 Task: Select Convenience. Add to cart, from CVS for 4749 Dog Hill Lane, Kensington, Kansas 66951, Cell Number 785-697-6934, following items : Total Home 16 oz Multi-Purpose Spray Bottle - 3, Helping Hand Force Cup Toilet Plunger - 1, Total Home Ultra Strong Toilet Tissue Mega Sized Rolls Pack - 2, Duracell Lithium Battery 123 3 Volts - 1, Persil ProClean Liquid Laundry Detergent Original - 1
Action: Mouse moved to (264, 104)
Screenshot: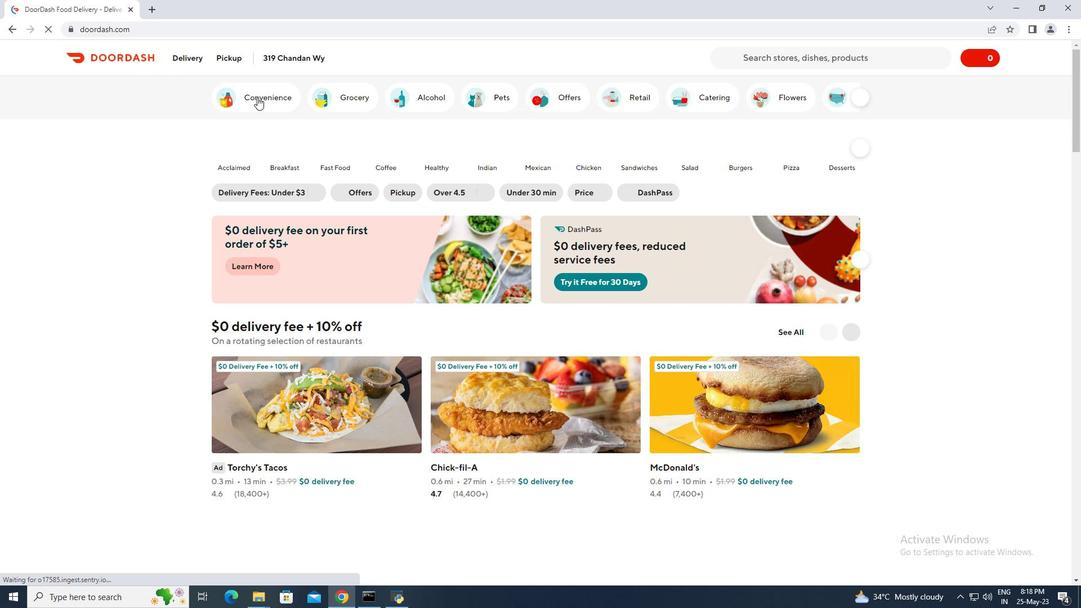 
Action: Mouse pressed left at (264, 104)
Screenshot: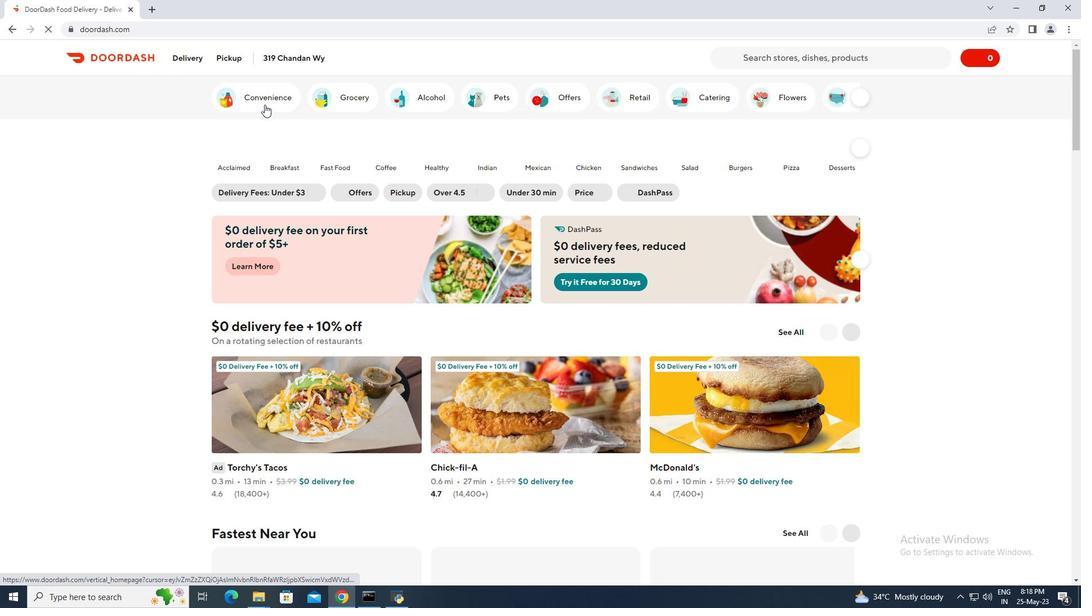 
Action: Mouse moved to (295, 56)
Screenshot: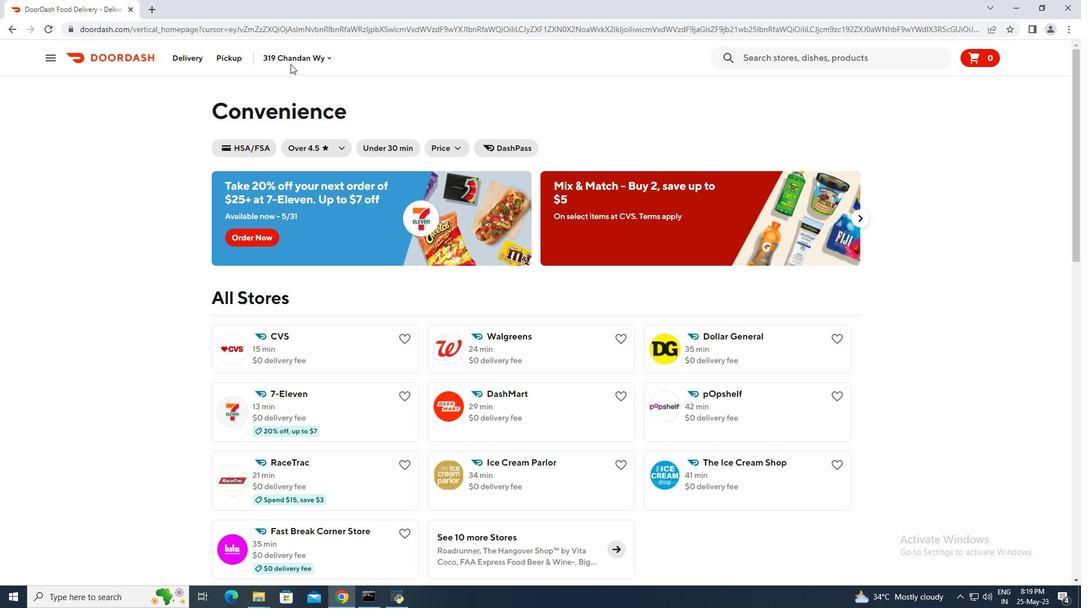 
Action: Mouse pressed left at (295, 56)
Screenshot: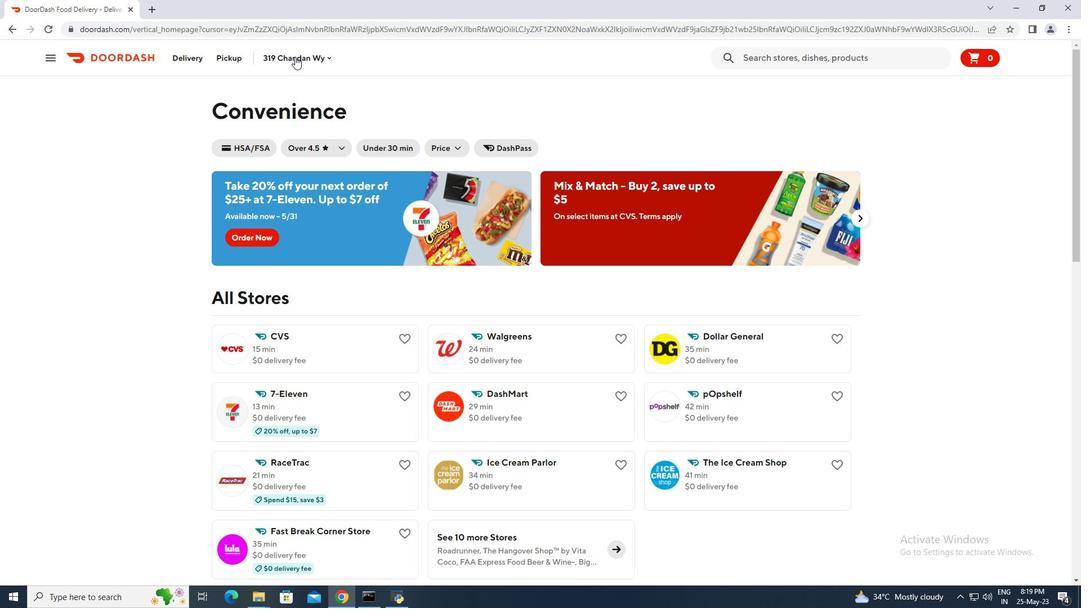 
Action: Mouse moved to (262, 366)
Screenshot: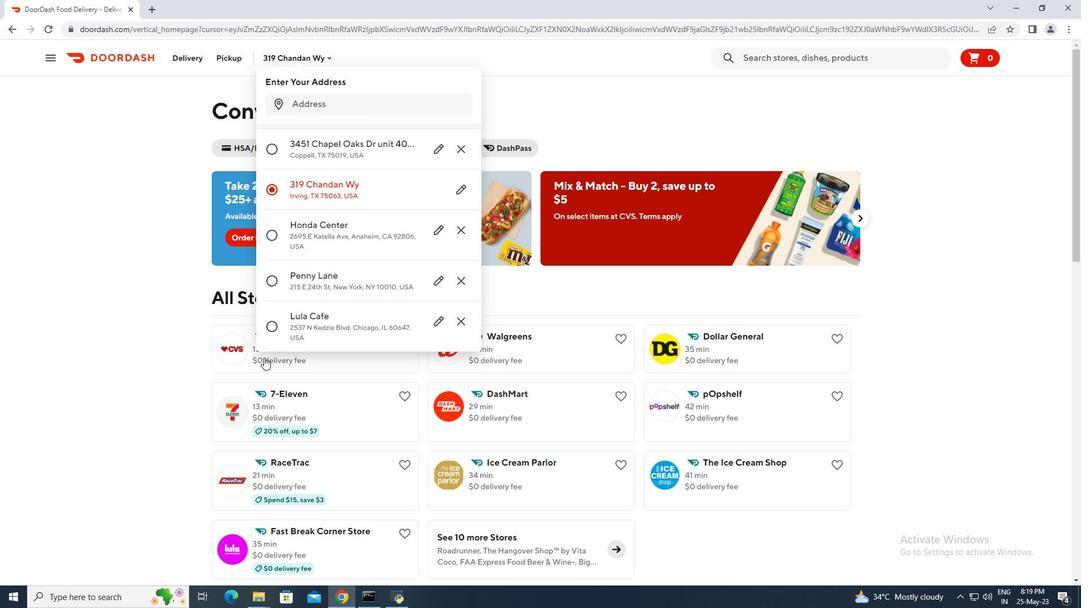
Action: Mouse pressed left at (262, 366)
Screenshot: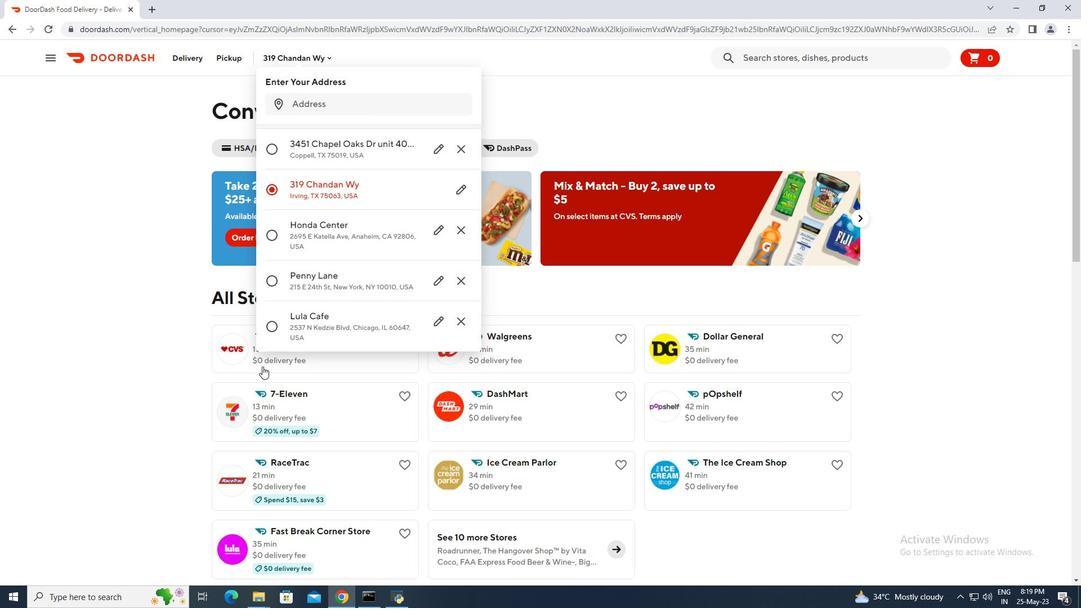 
Action: Mouse moved to (231, 56)
Screenshot: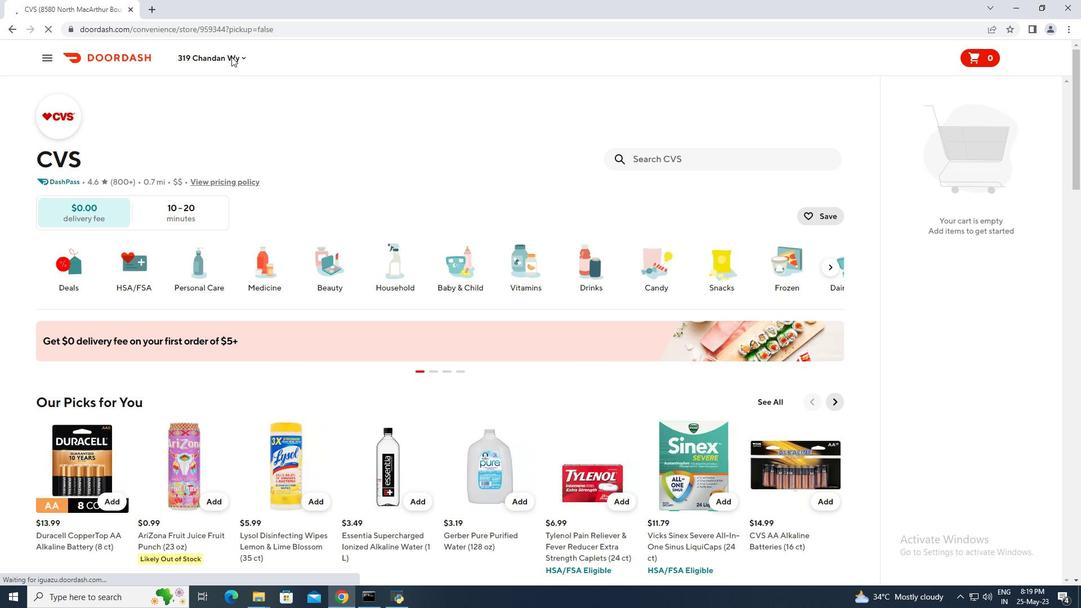 
Action: Mouse pressed left at (231, 56)
Screenshot: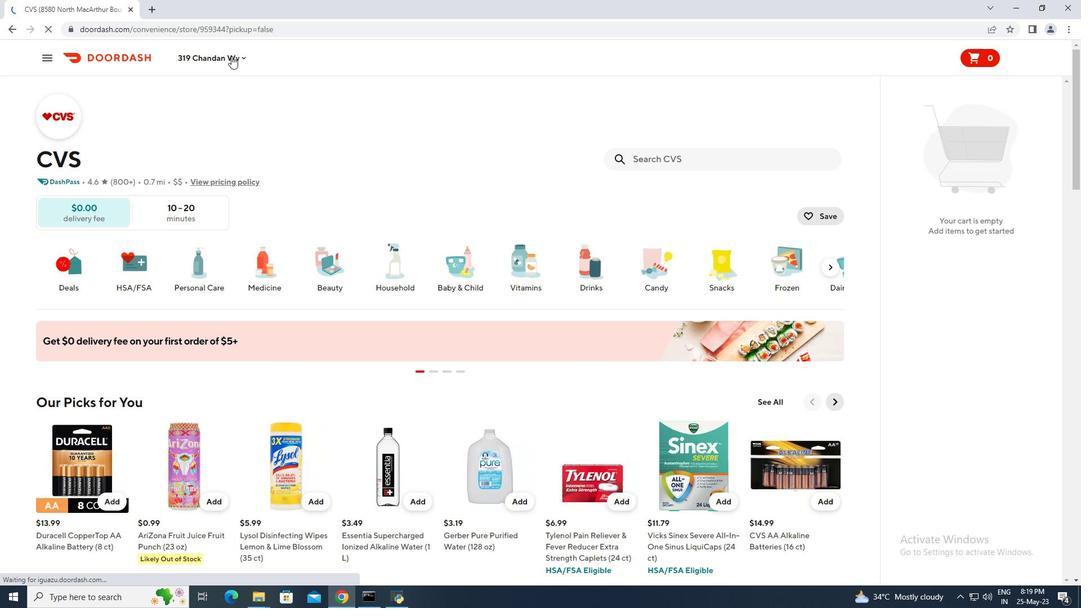 
Action: Mouse moved to (222, 97)
Screenshot: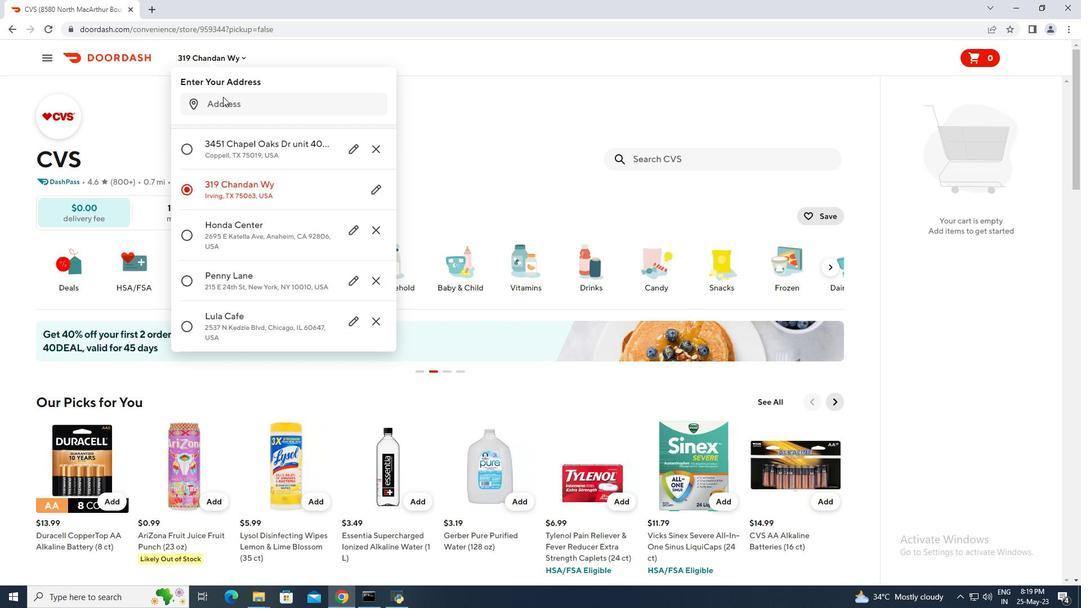 
Action: Mouse pressed left at (222, 97)
Screenshot: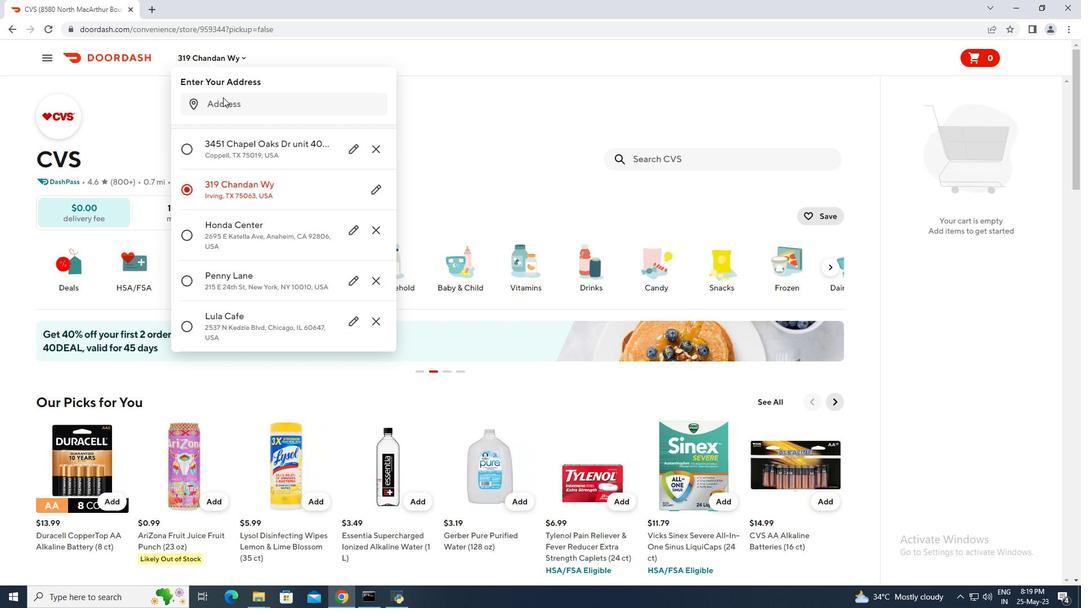 
Action: Key pressed 4749<Key.space>dog<Key.space>hill<Key.space>lane,<Key.space>kensington,<Key.space>kansas<Key.space>66951<Key.enter>
Screenshot: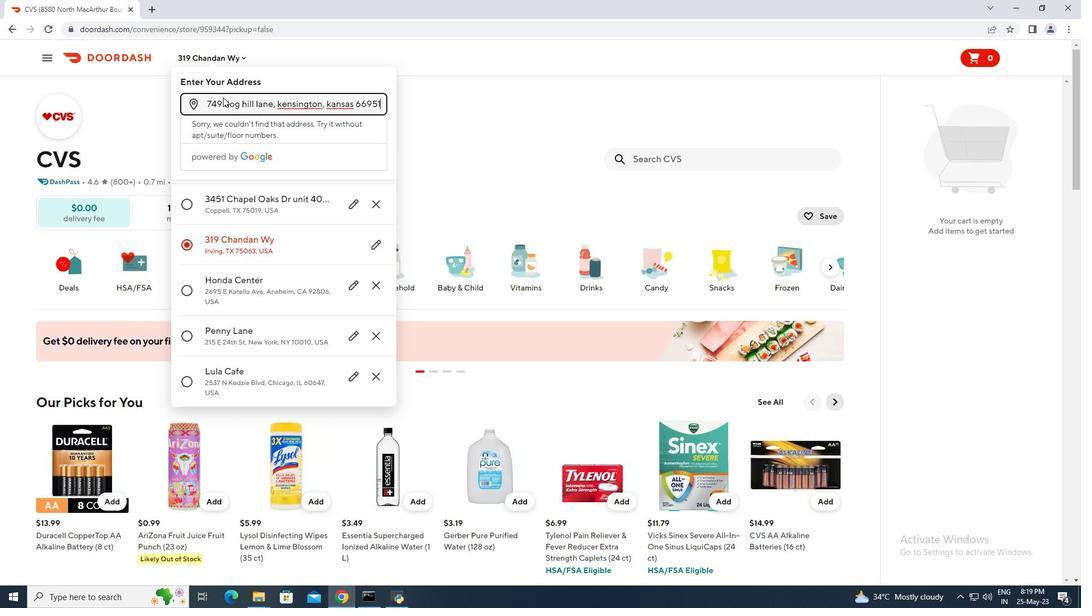 
Action: Mouse moved to (348, 463)
Screenshot: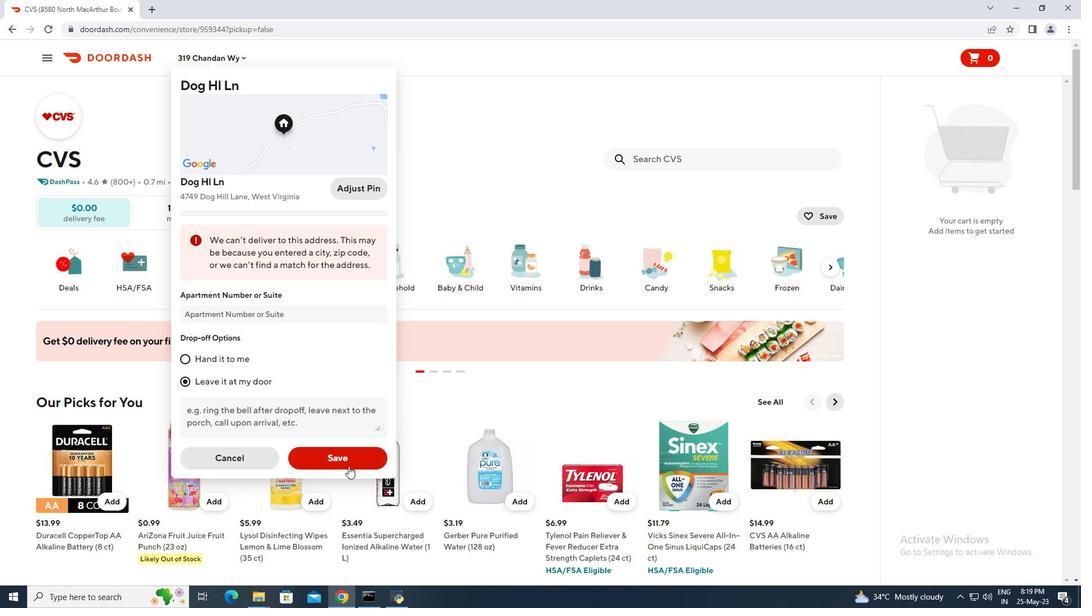 
Action: Mouse pressed left at (348, 463)
Screenshot: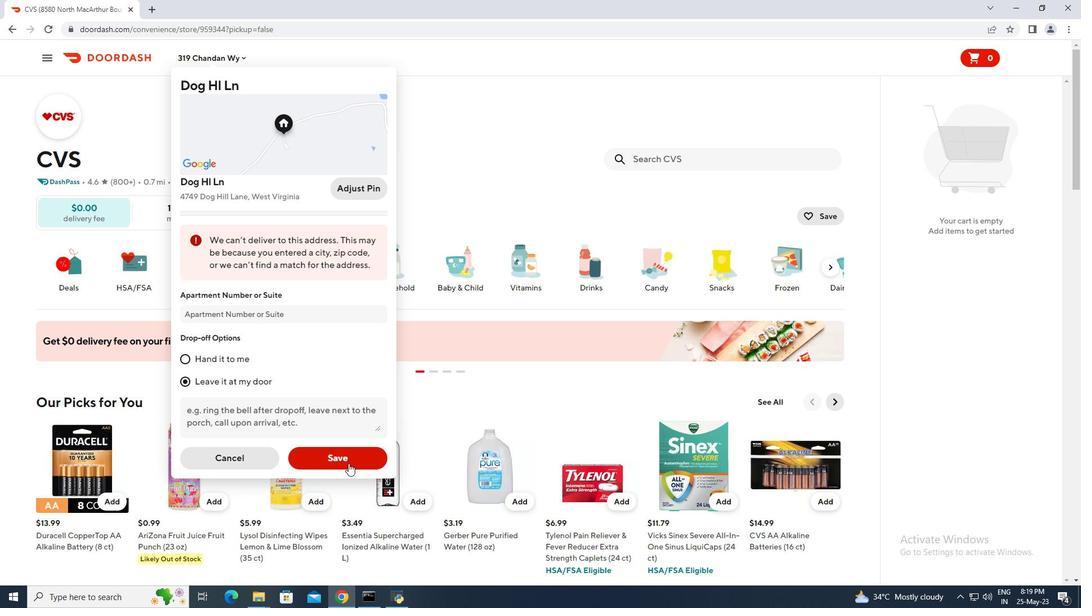 
Action: Mouse moved to (657, 158)
Screenshot: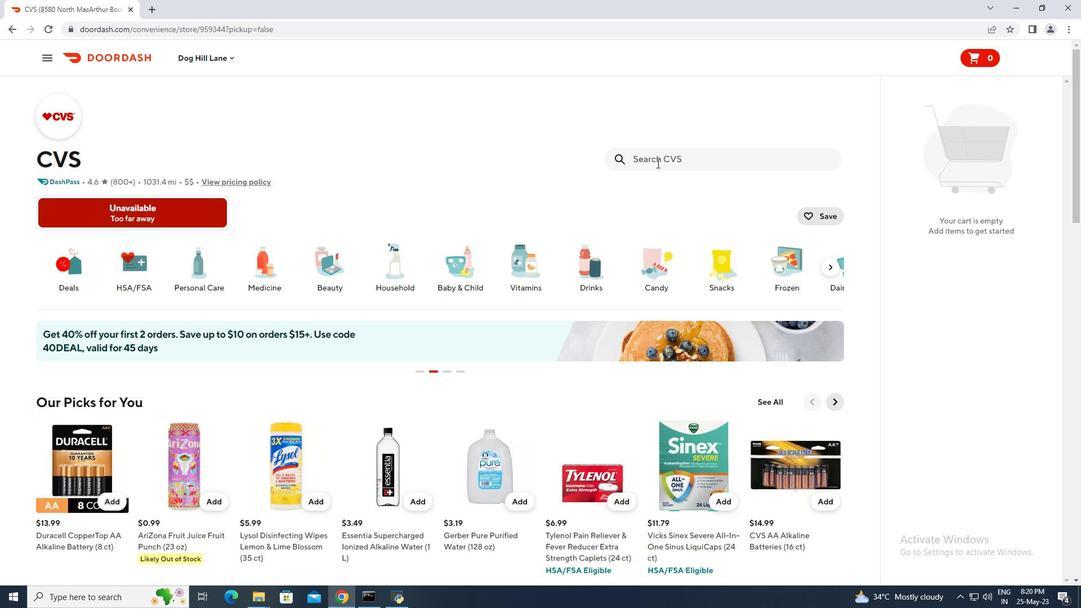 
Action: Mouse pressed left at (657, 158)
Screenshot: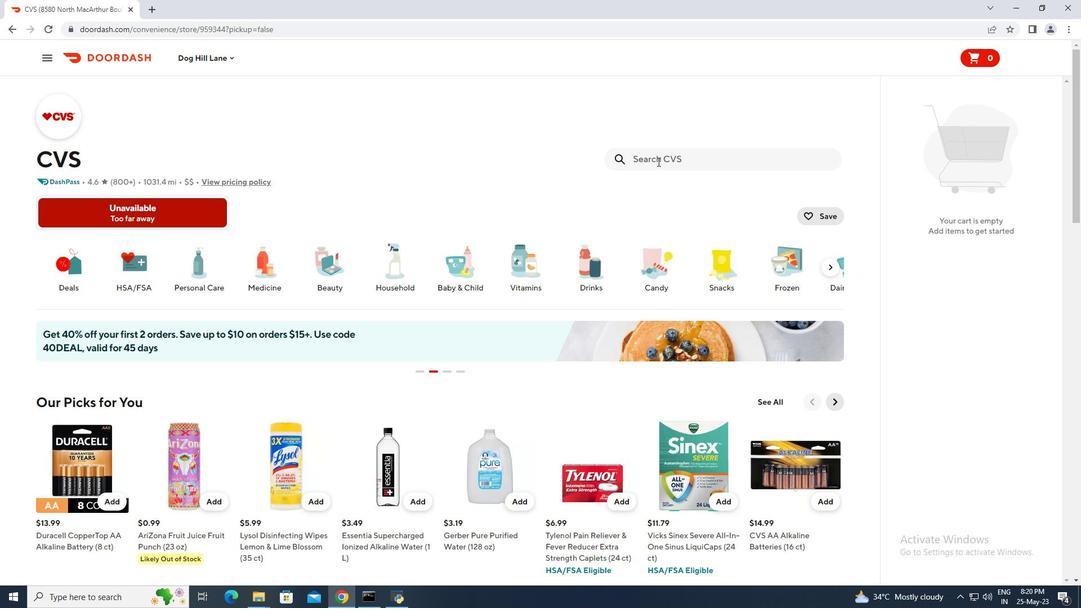 
Action: Mouse moved to (418, 0)
Screenshot: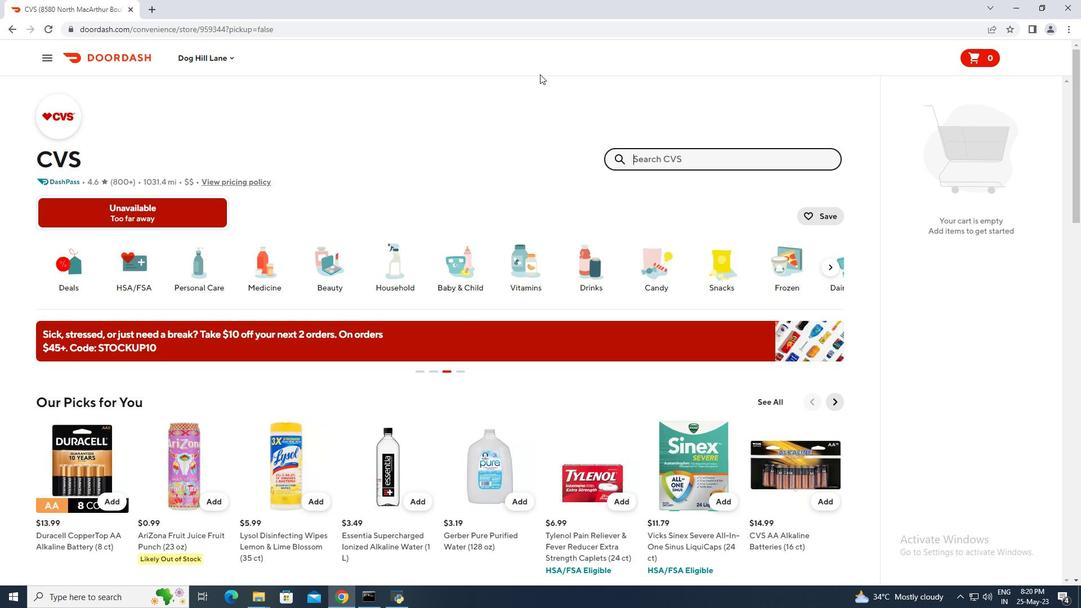 
Action: Key pressed total<Key.space>home<Key.space>16<Key.space>oz<Key.space>multi<Key.space>purpose<Key.space>spray<Key.space>bottle<Key.enter>
Screenshot: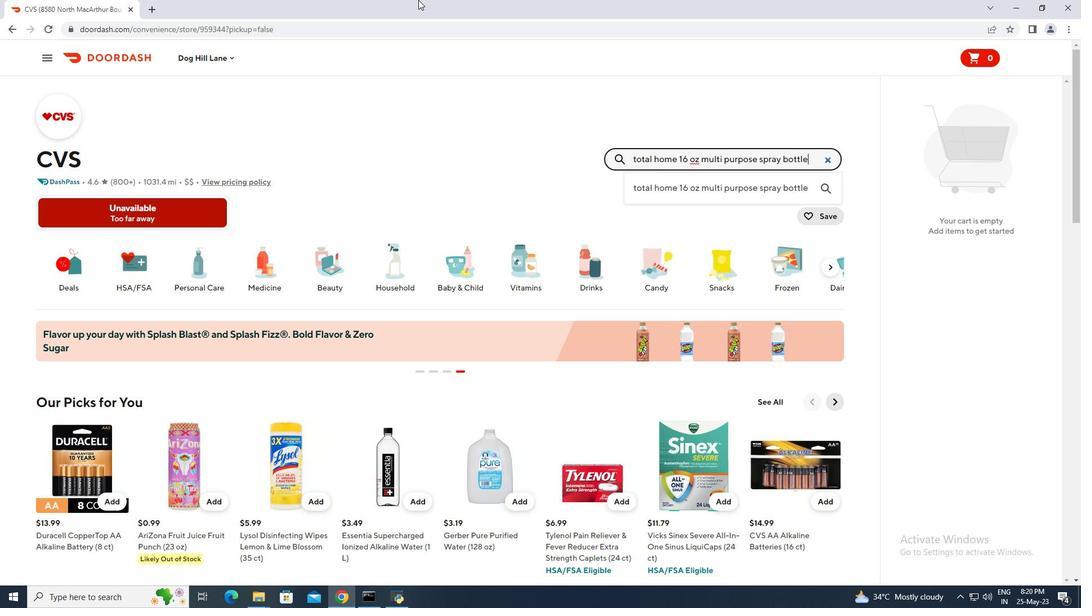 
Action: Mouse moved to (652, 123)
Screenshot: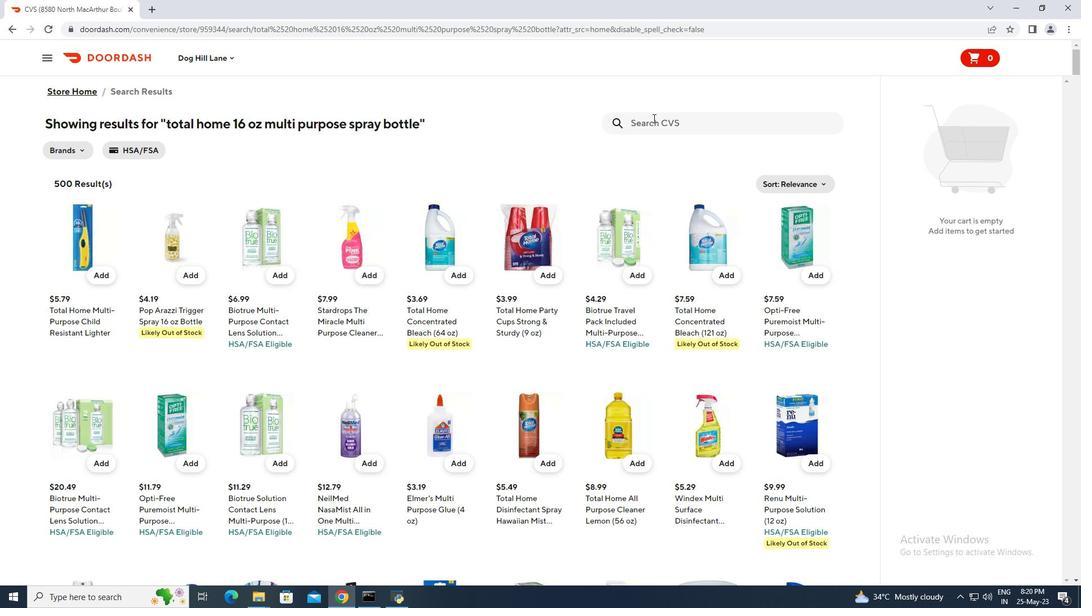 
Action: Mouse pressed left at (652, 123)
Screenshot: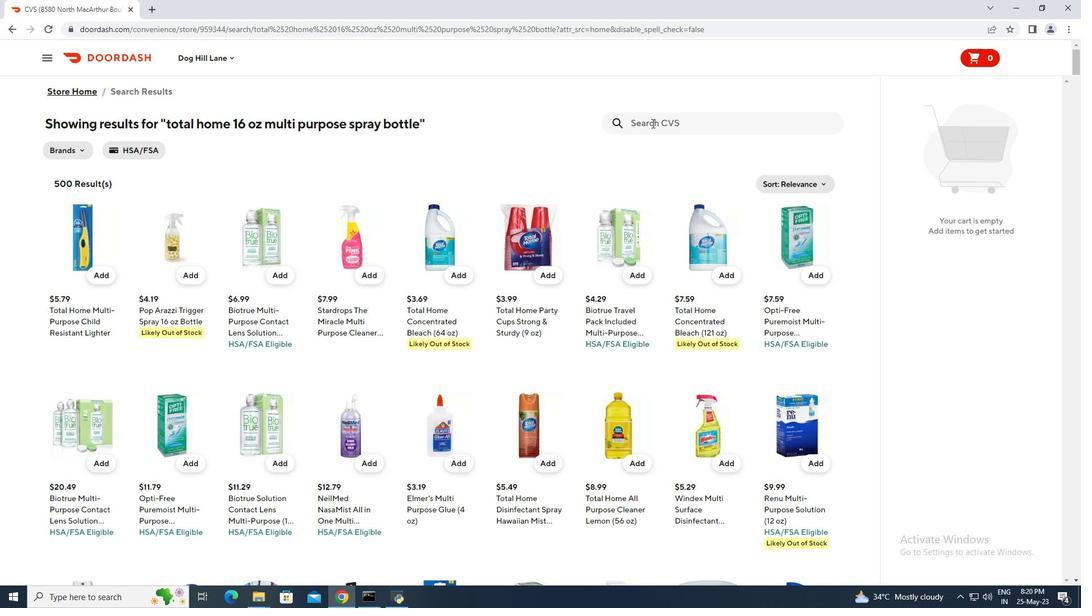 
Action: Key pressed helping<Key.space>hand<Key.space>force<Key.space>cup<Key.space>toilet<Key.space>plunger<Key.enter>
Screenshot: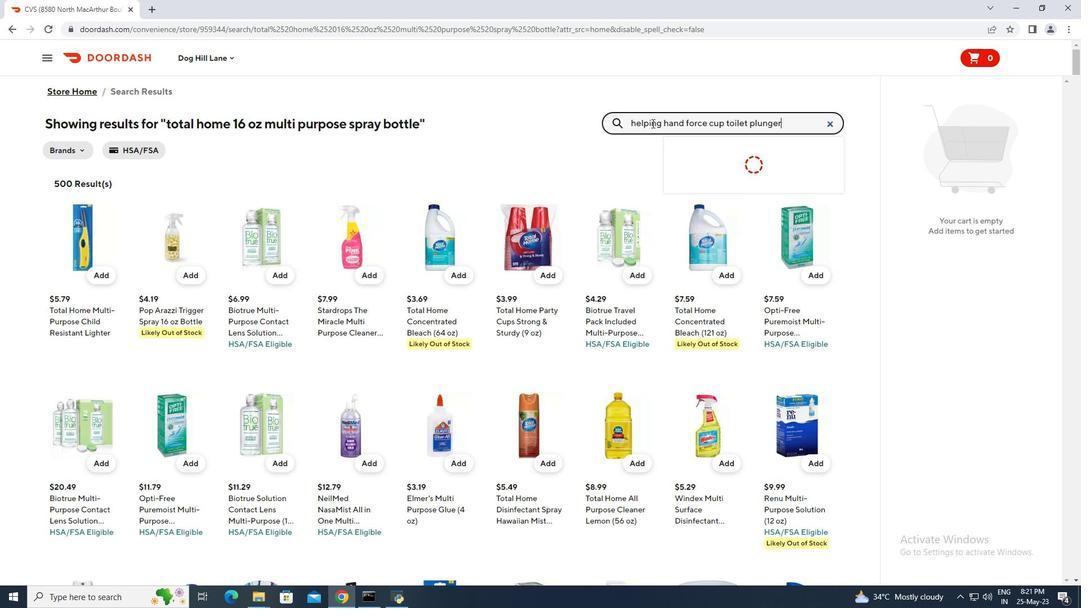 
Action: Mouse moved to (95, 277)
Screenshot: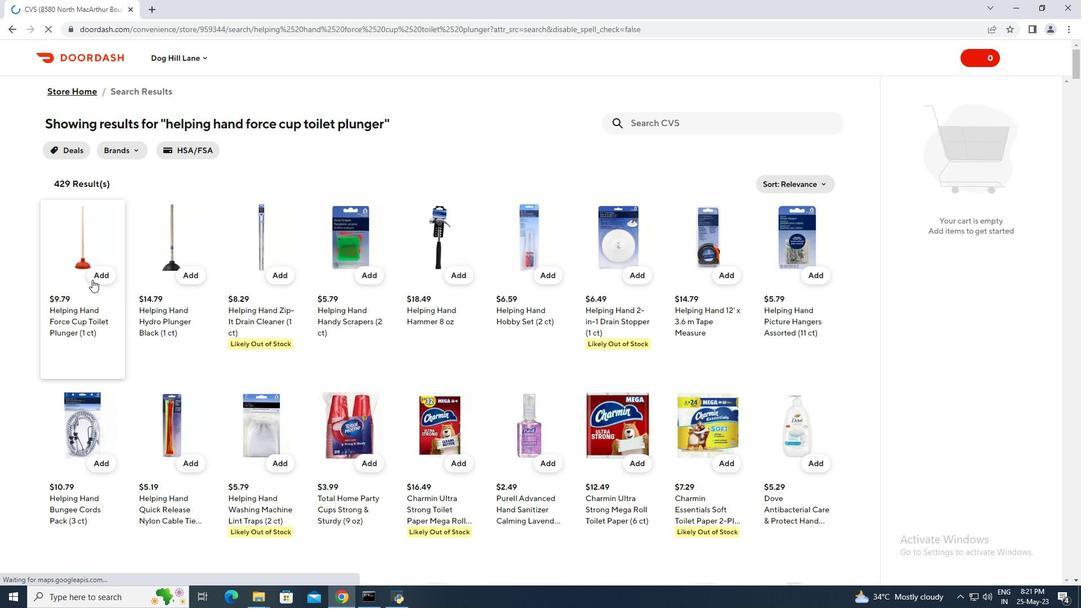 
Action: Mouse pressed left at (95, 277)
Screenshot: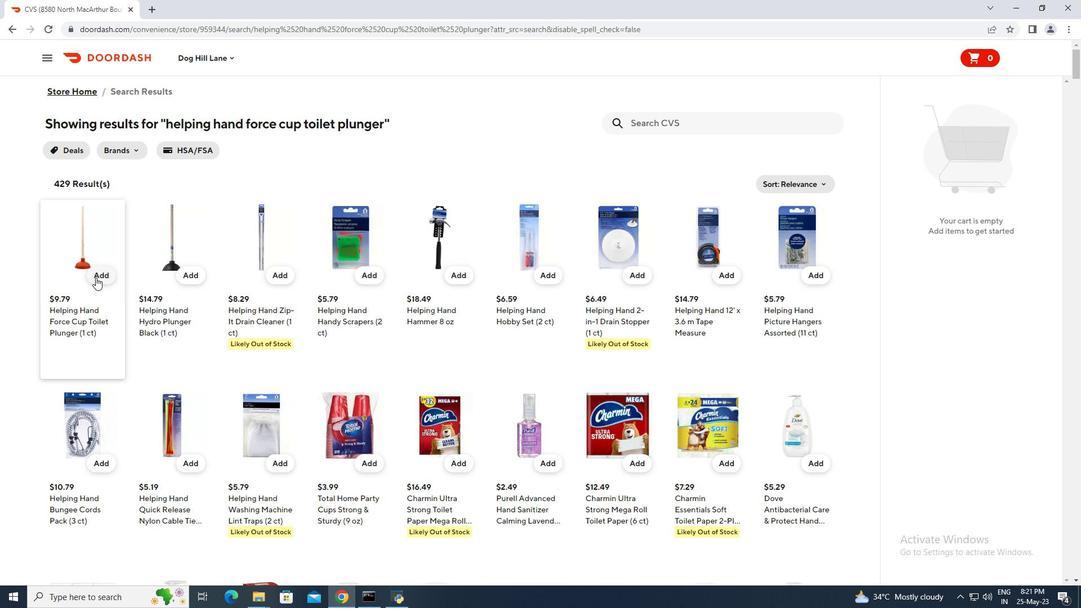 
Action: Mouse moved to (697, 123)
Screenshot: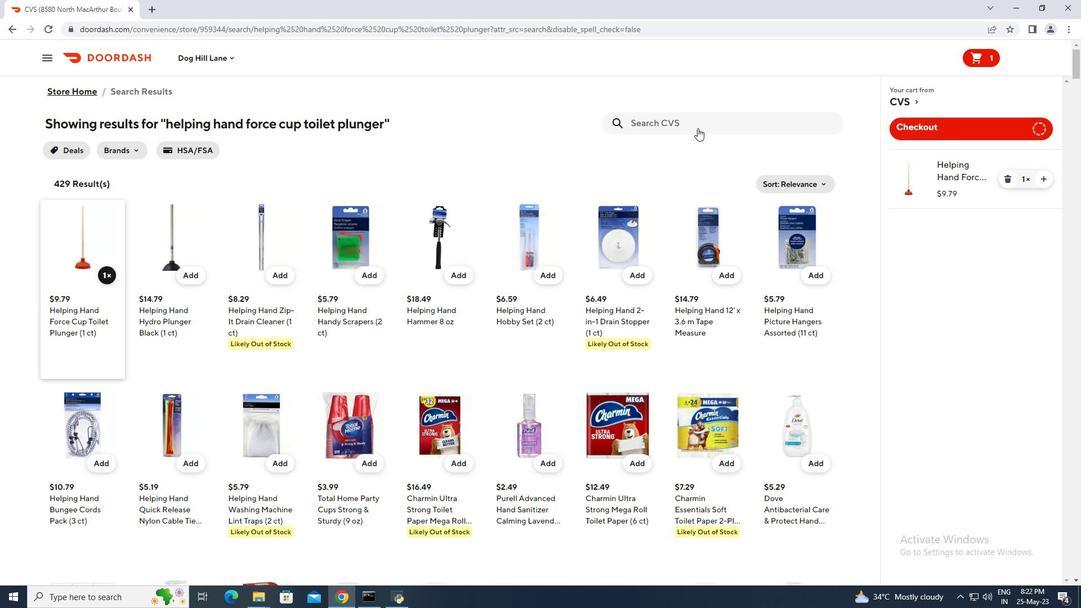 
Action: Mouse pressed left at (697, 123)
Screenshot: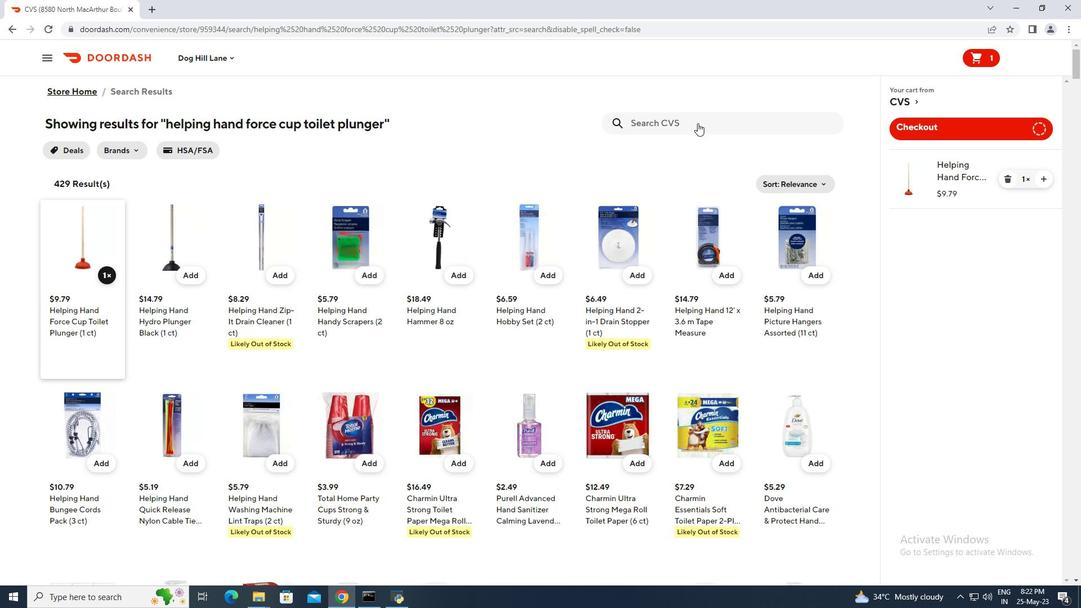 
Action: Mouse moved to (663, 118)
Screenshot: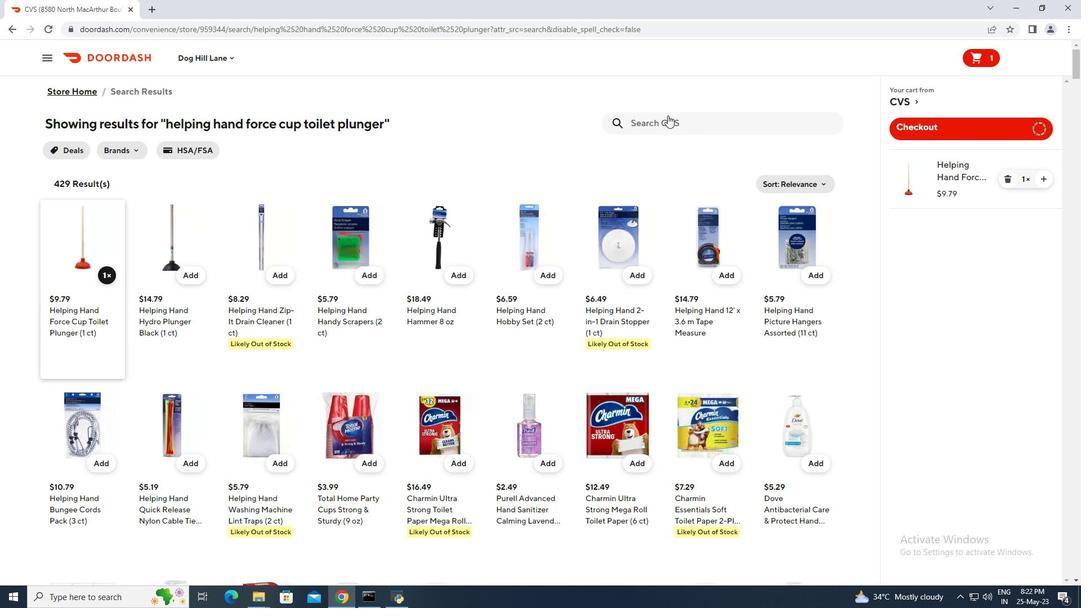 
Action: Key pressed t
Screenshot: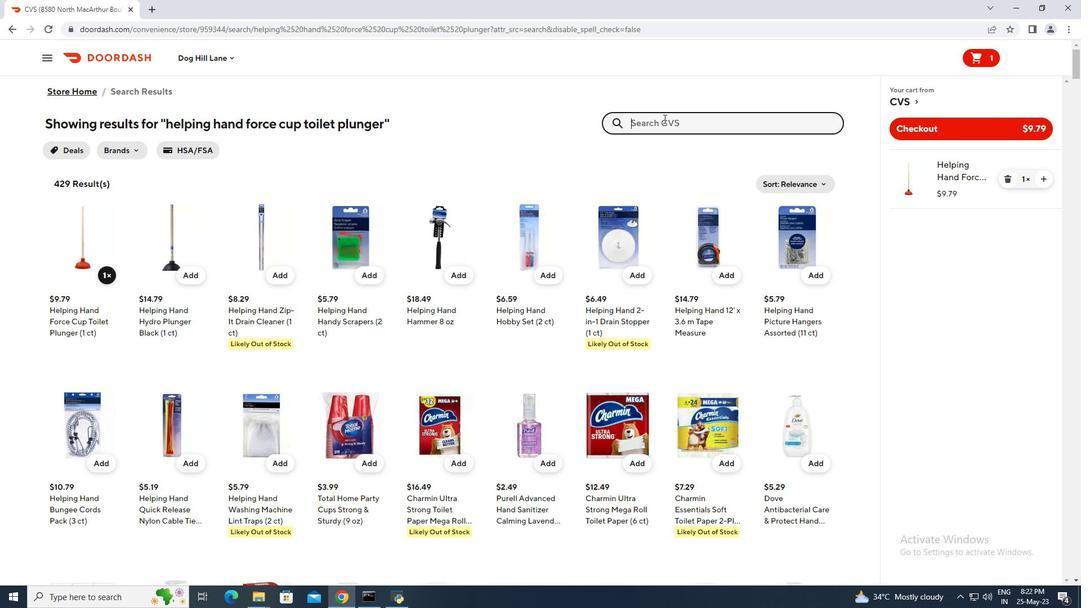
Action: Mouse moved to (585, 67)
Screenshot: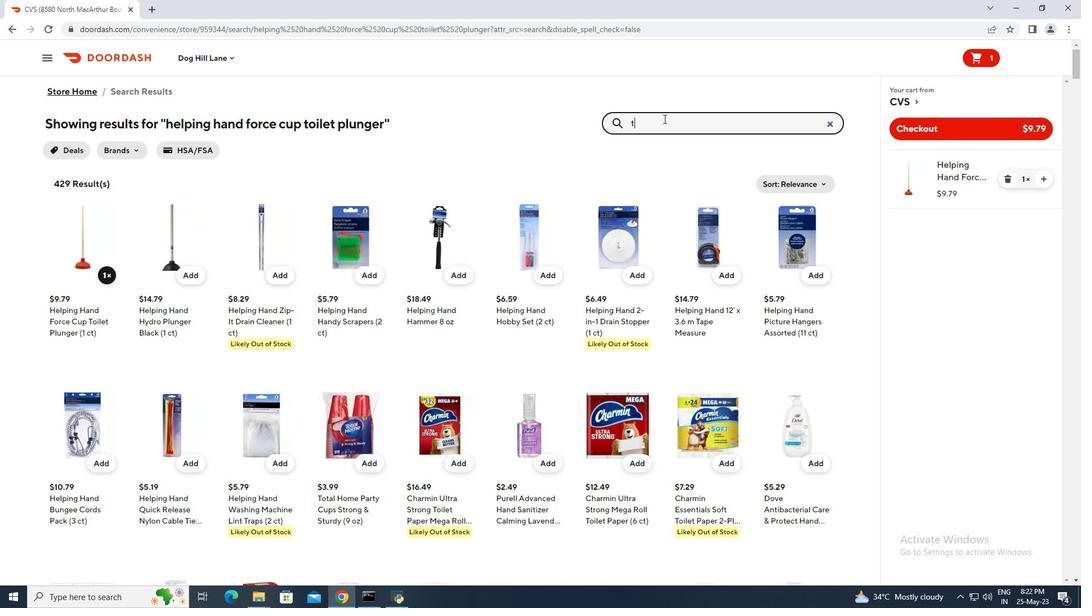 
Action: Key pressed o
Screenshot: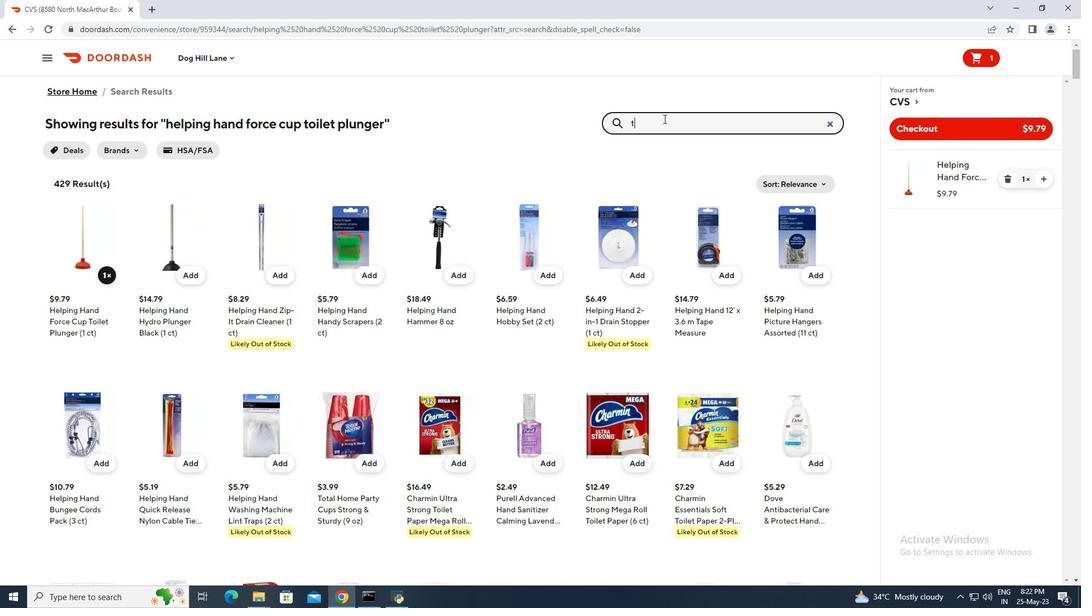 
Action: Mouse moved to (489, 0)
Screenshot: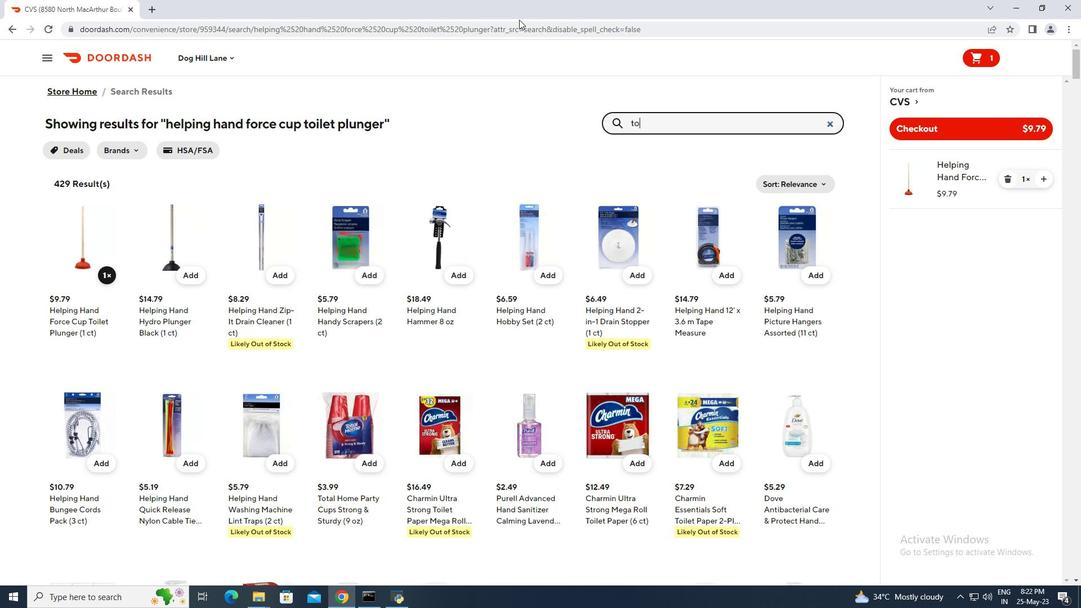 
Action: Key pressed tal<Key.space>home<Key.space>ultra<Key.space>strong<Key.space>toilet<Key.space>tissue<Key.space>mega<Key.space>sized<Key.space>rolls<Key.space>pack<Key.enter>
Screenshot: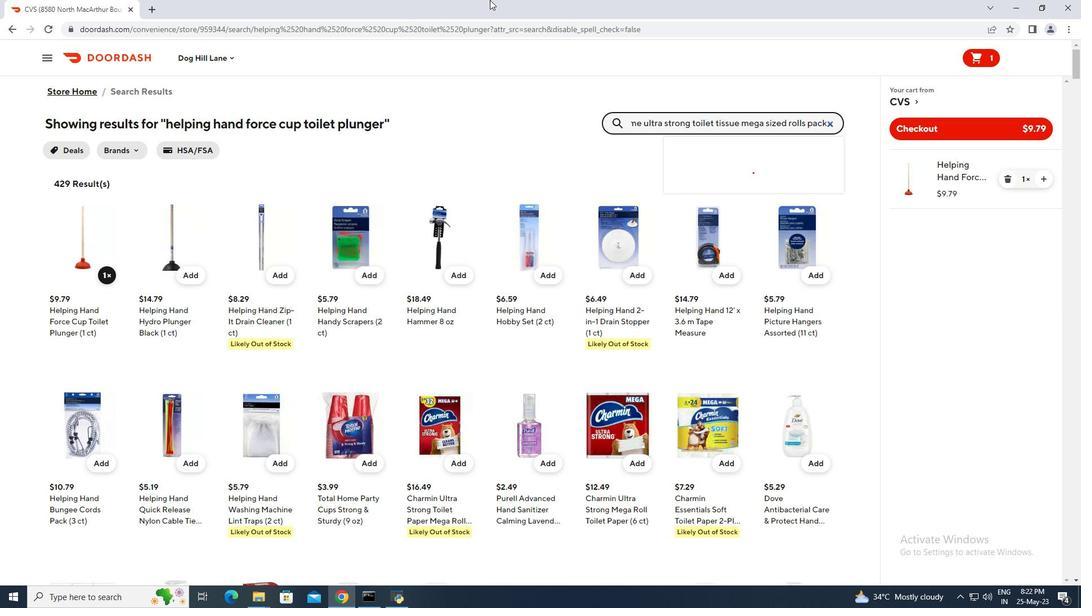 
Action: Mouse scrolled (489, 0) with delta (0, 0)
Screenshot: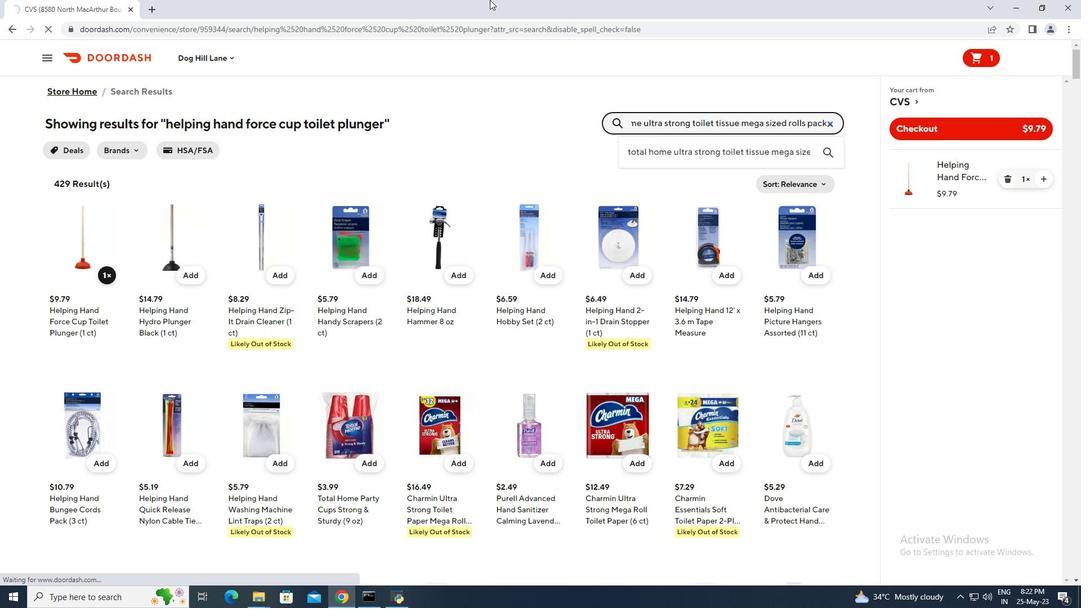 
Action: Mouse moved to (106, 276)
Screenshot: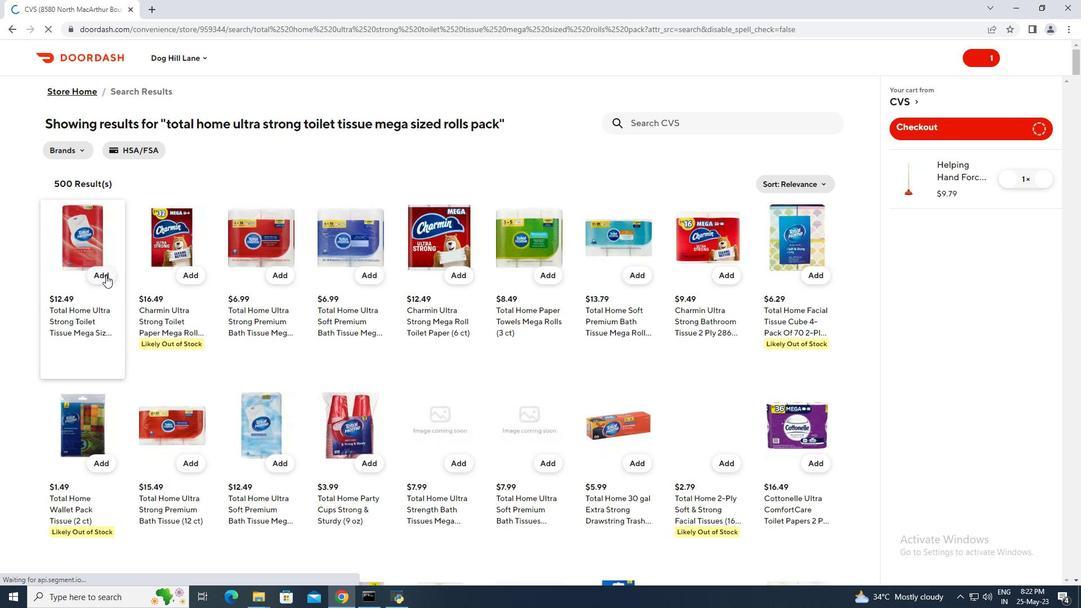 
Action: Mouse pressed left at (106, 276)
Screenshot: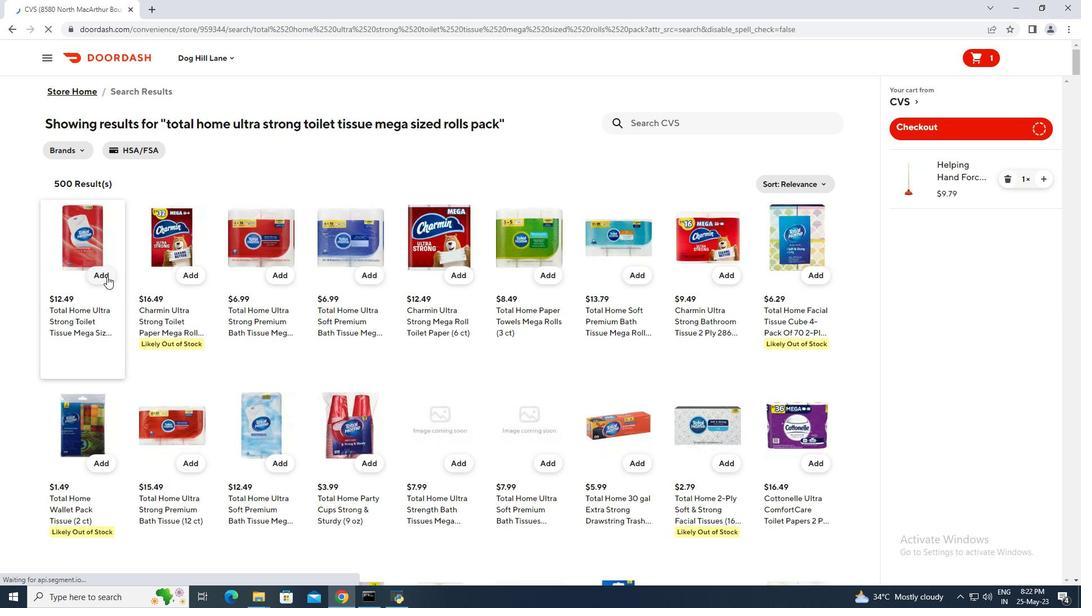 
Action: Mouse moved to (1041, 236)
Screenshot: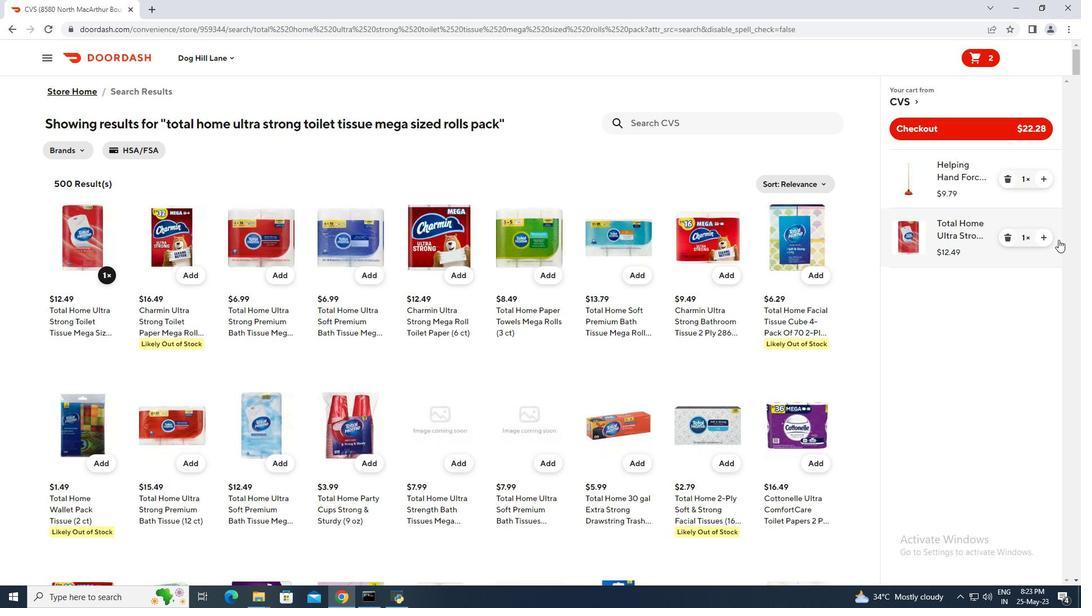 
Action: Mouse pressed left at (1041, 236)
Screenshot: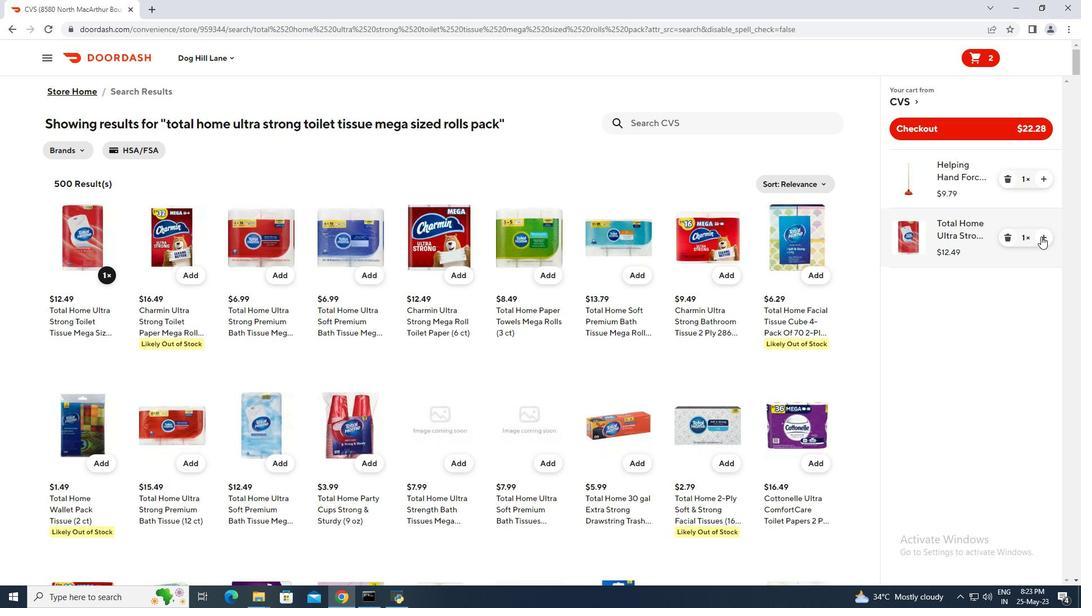
Action: Mouse moved to (695, 120)
Screenshot: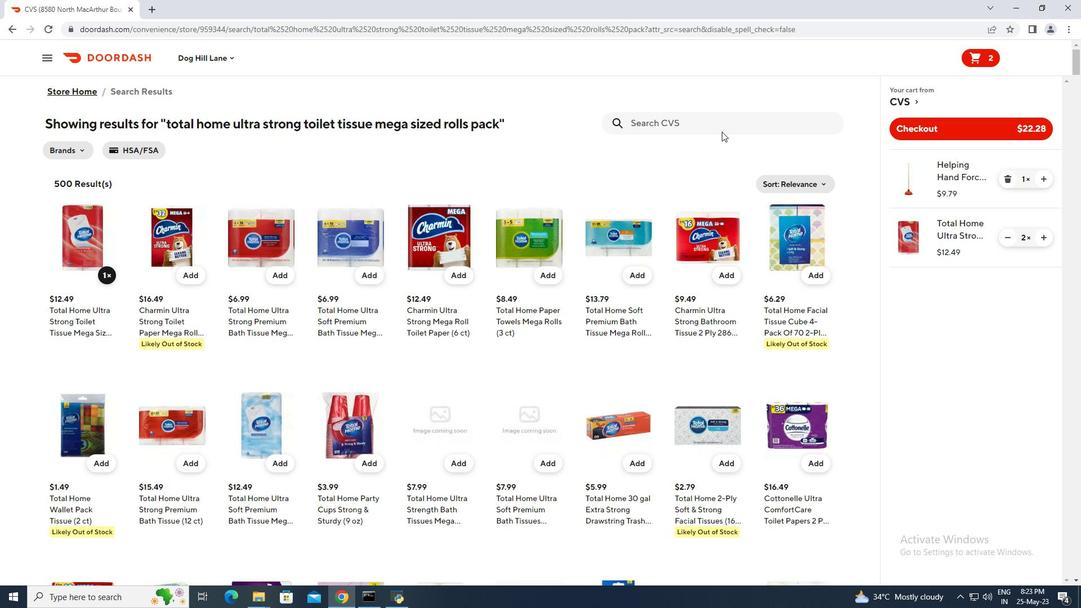 
Action: Mouse pressed left at (695, 120)
Screenshot: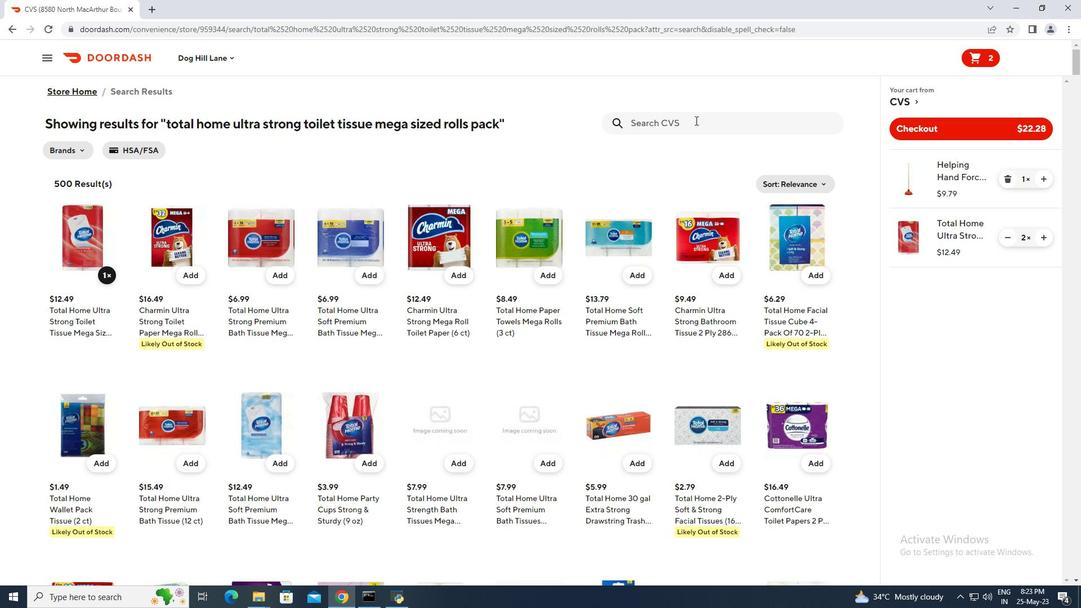 
Action: Key pressed duracell<Key.space>lithium<Key.space>battery<Key.space>123<Key.space>3<Key.space>volts<Key.enter>
Screenshot: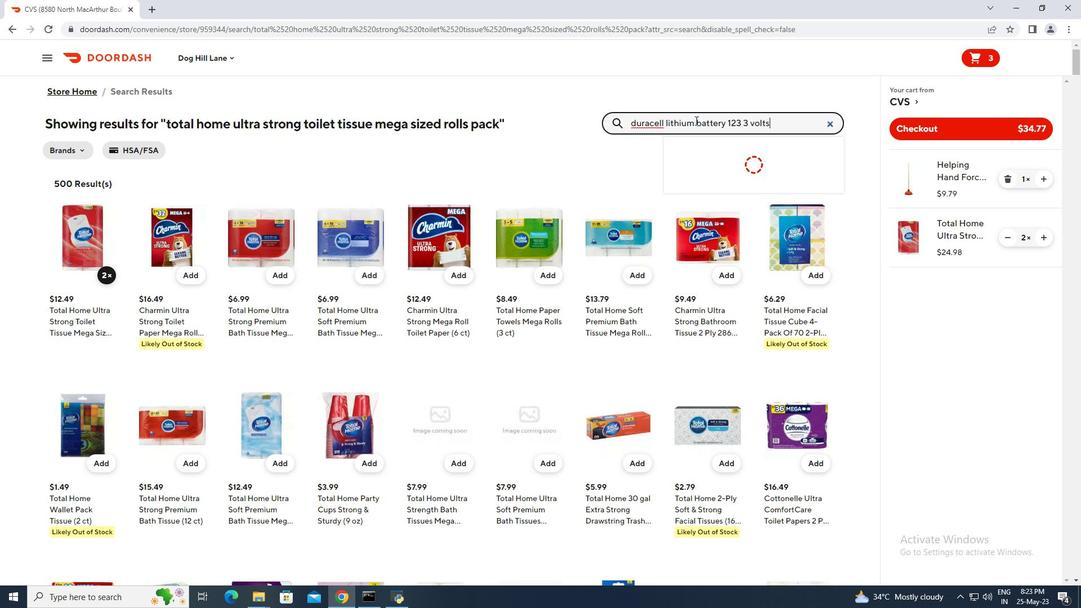 
Action: Mouse moved to (107, 277)
Screenshot: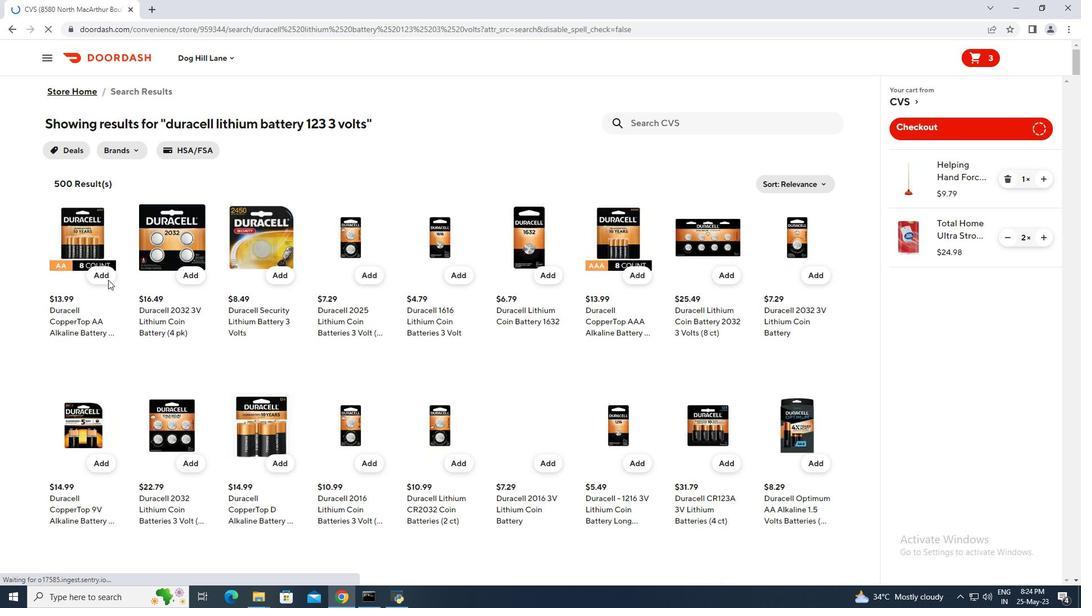 
Action: Mouse pressed left at (107, 277)
Screenshot: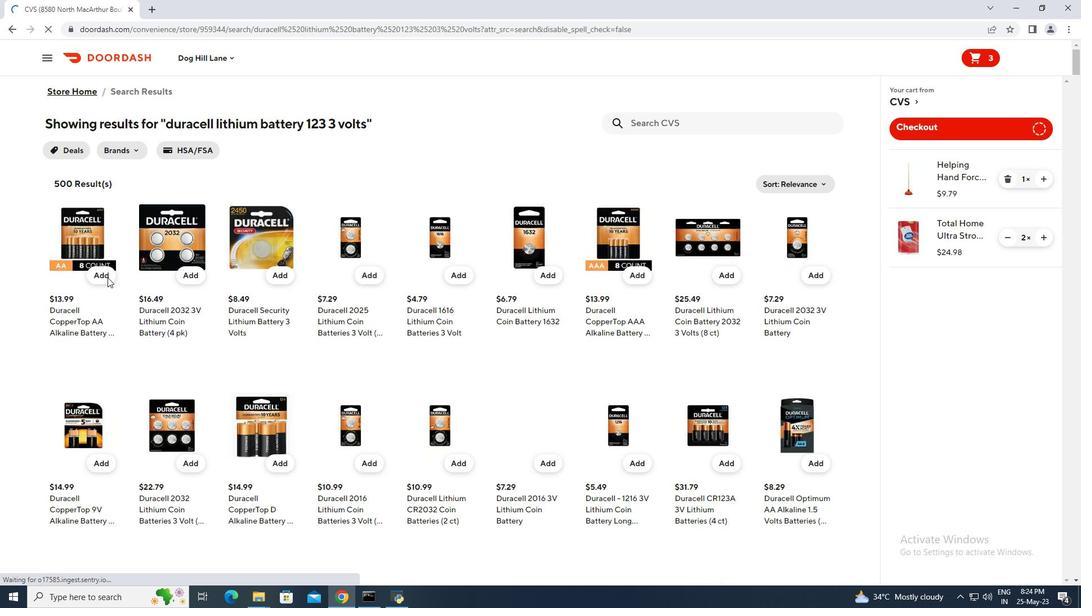 
Action: Mouse moved to (666, 118)
Screenshot: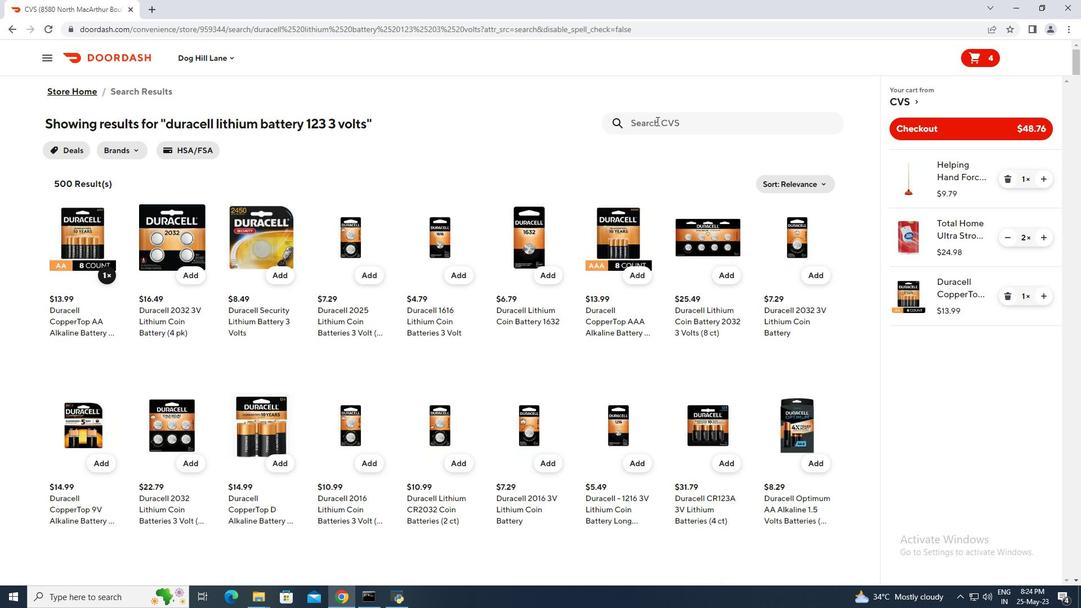 
Action: Mouse pressed left at (666, 118)
Screenshot: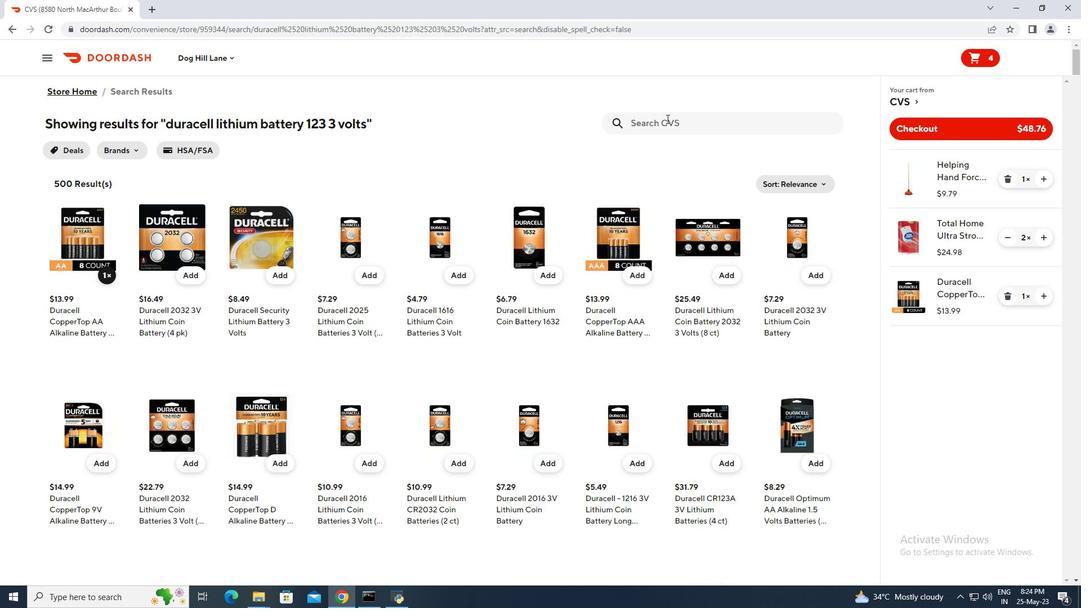 
Action: Key pressed persil<Key.space>proclean<Key.space>liquid<Key.space>laundry<Key.space>detergent<Key.space>original<Key.enter>
Screenshot: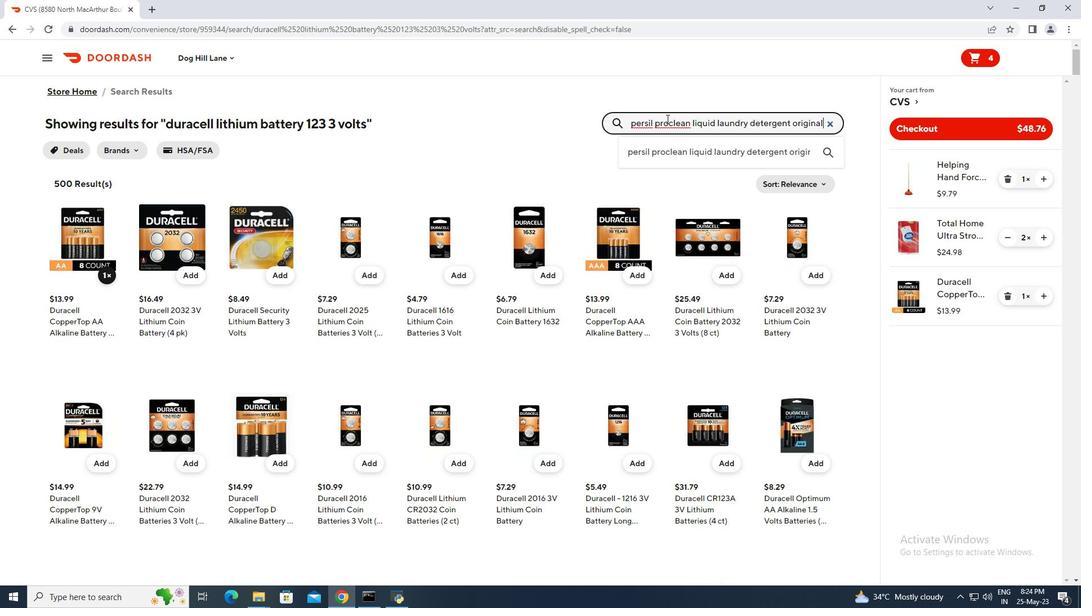 
Action: Mouse moved to (97, 278)
Screenshot: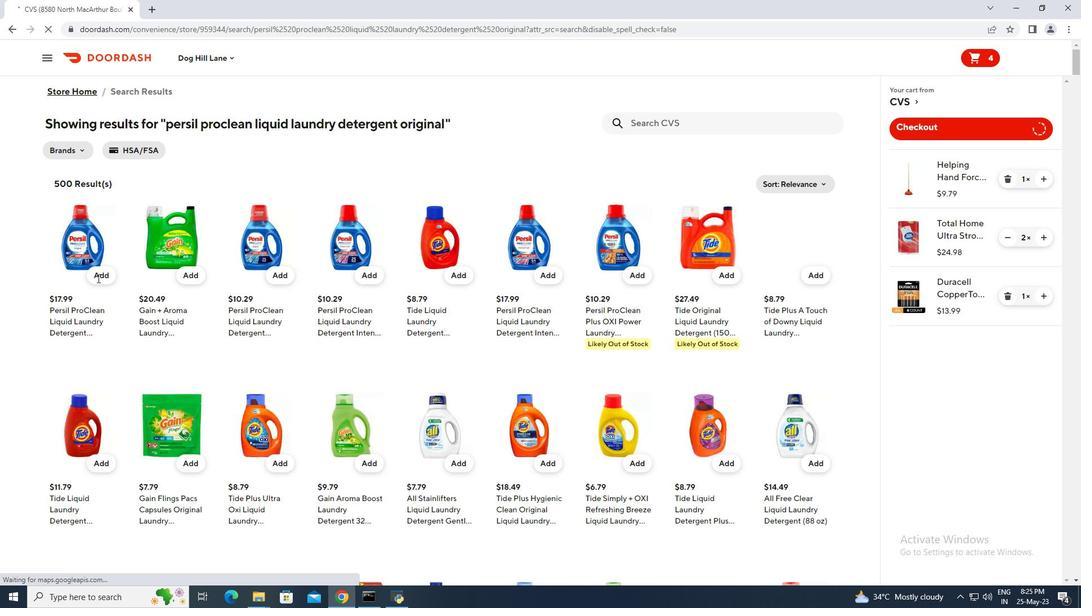 
Action: Mouse pressed left at (97, 278)
Screenshot: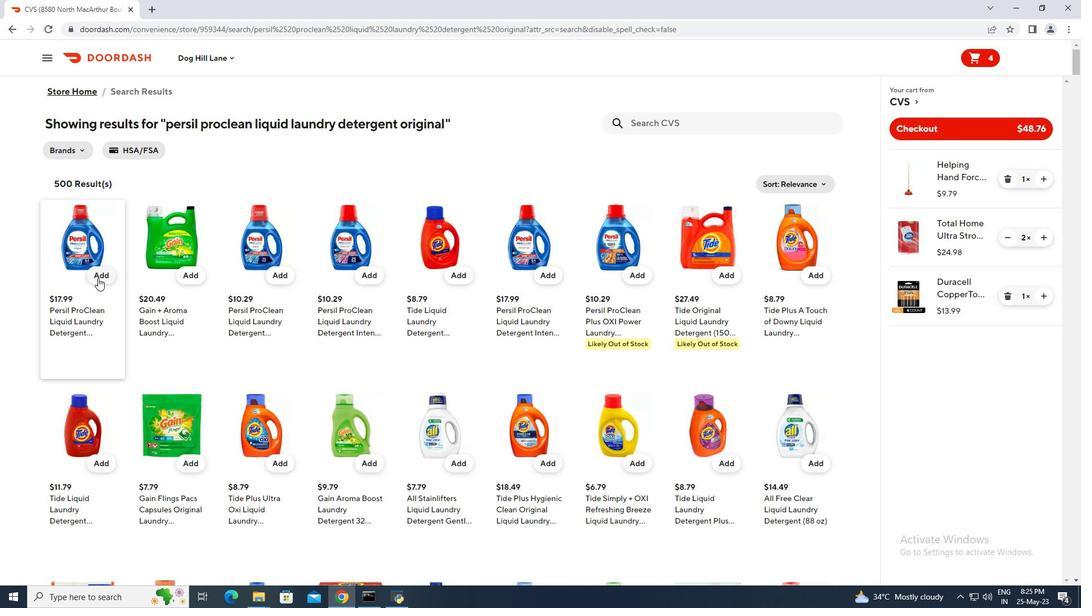 
Action: Mouse moved to (925, 124)
Screenshot: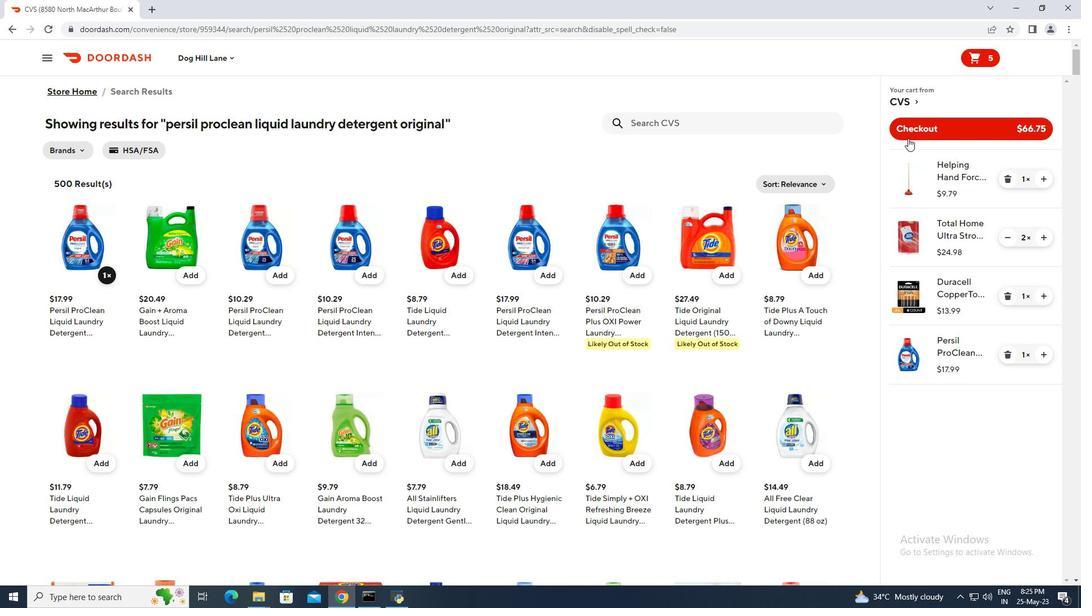 
Action: Mouse pressed left at (925, 124)
Screenshot: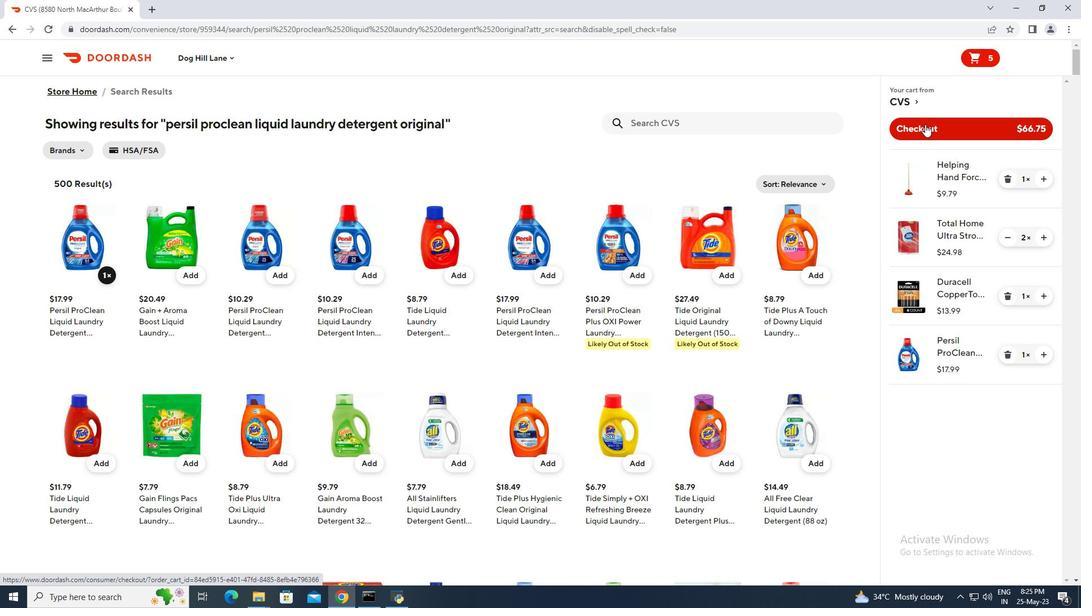 
